 Task: Manage the "Order summary list" page in the site builder.
Action: Mouse moved to (1032, 76)
Screenshot: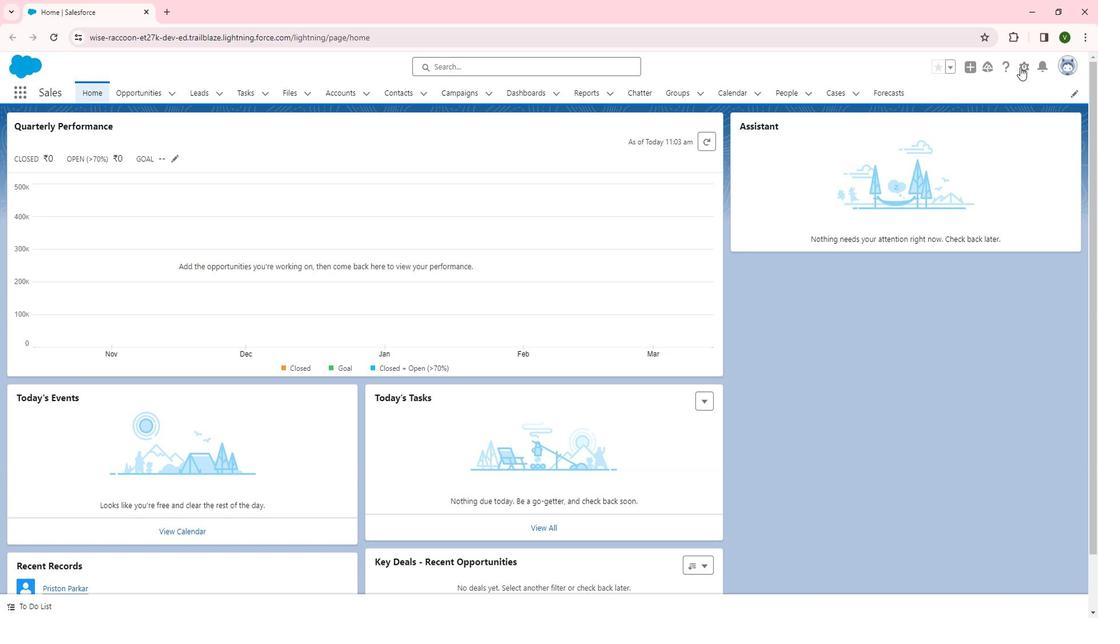 
Action: Mouse pressed left at (1032, 76)
Screenshot: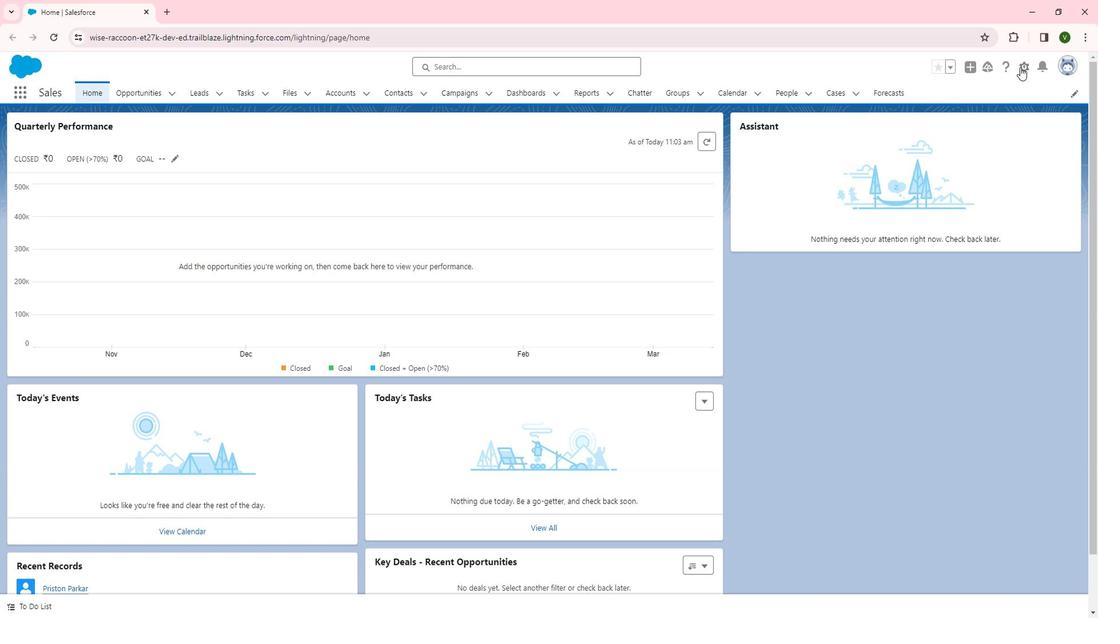 
Action: Mouse moved to (1009, 122)
Screenshot: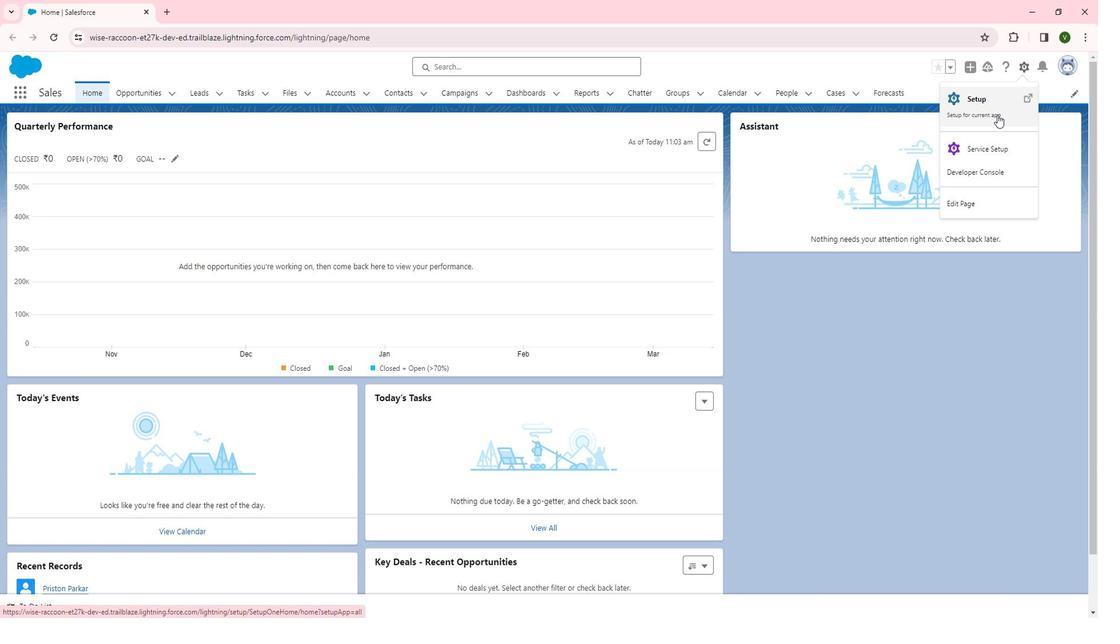 
Action: Mouse pressed left at (1009, 122)
Screenshot: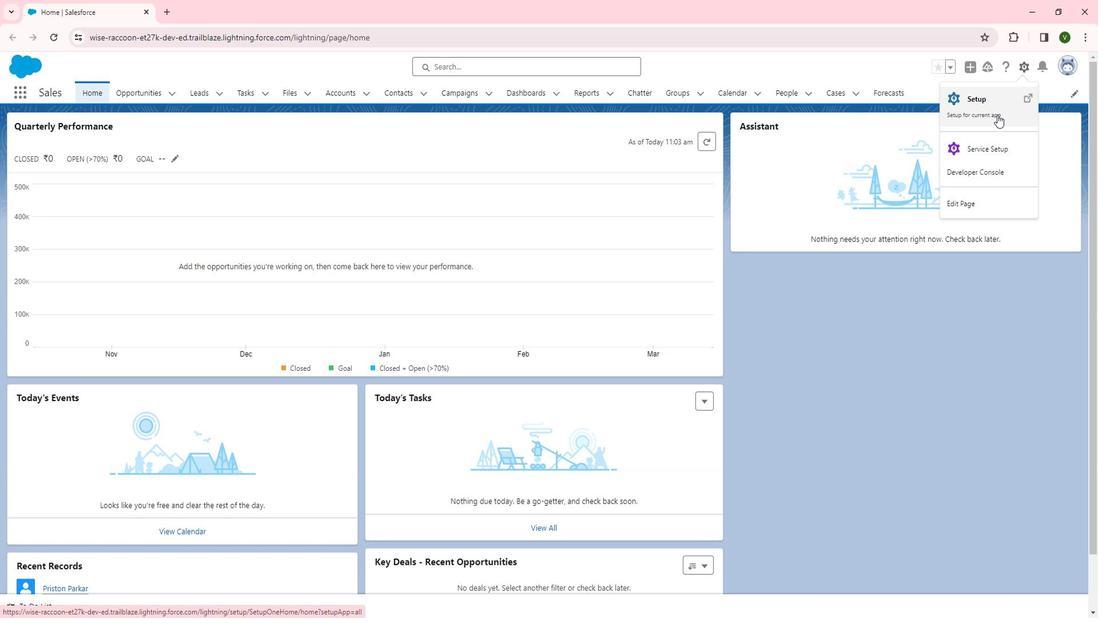 
Action: Mouse moved to (277, 421)
Screenshot: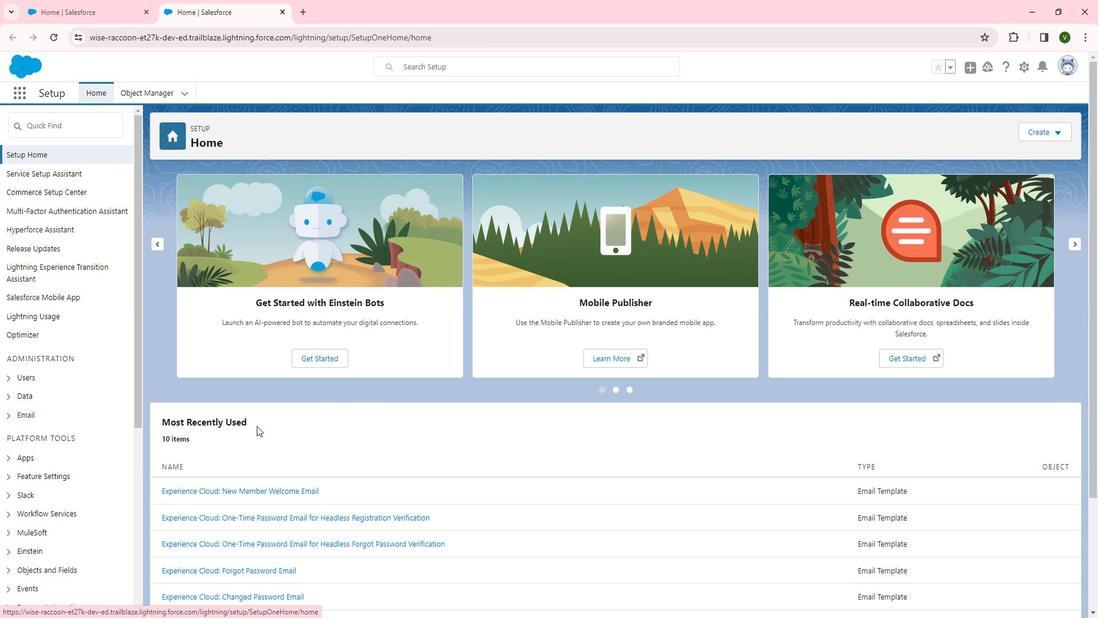 
Action: Mouse scrolled (277, 420) with delta (0, 0)
Screenshot: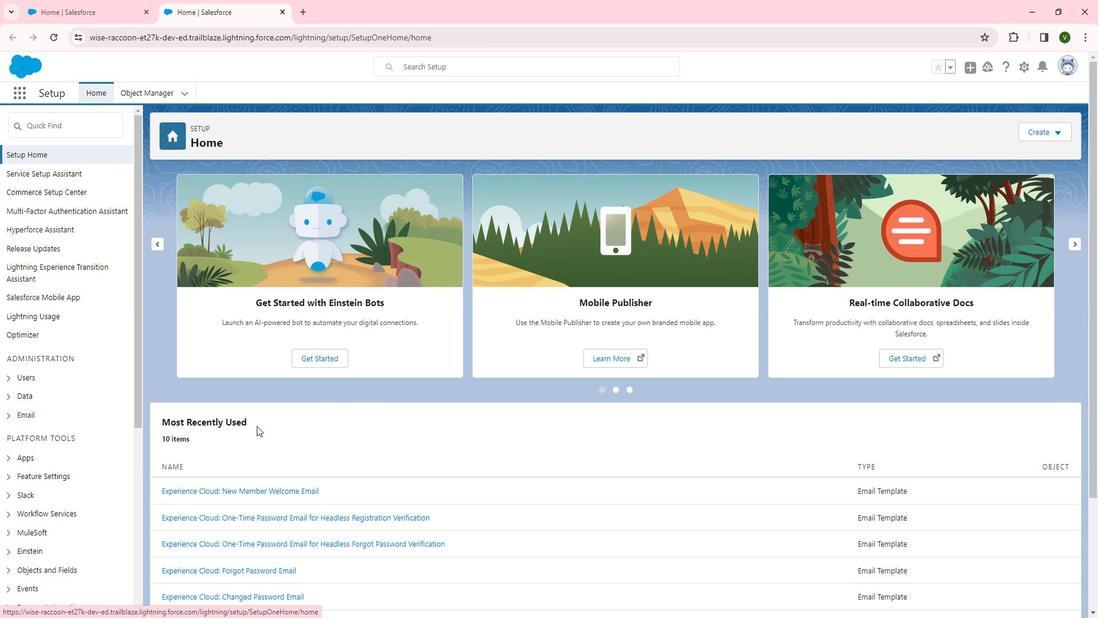 
Action: Mouse moved to (264, 425)
Screenshot: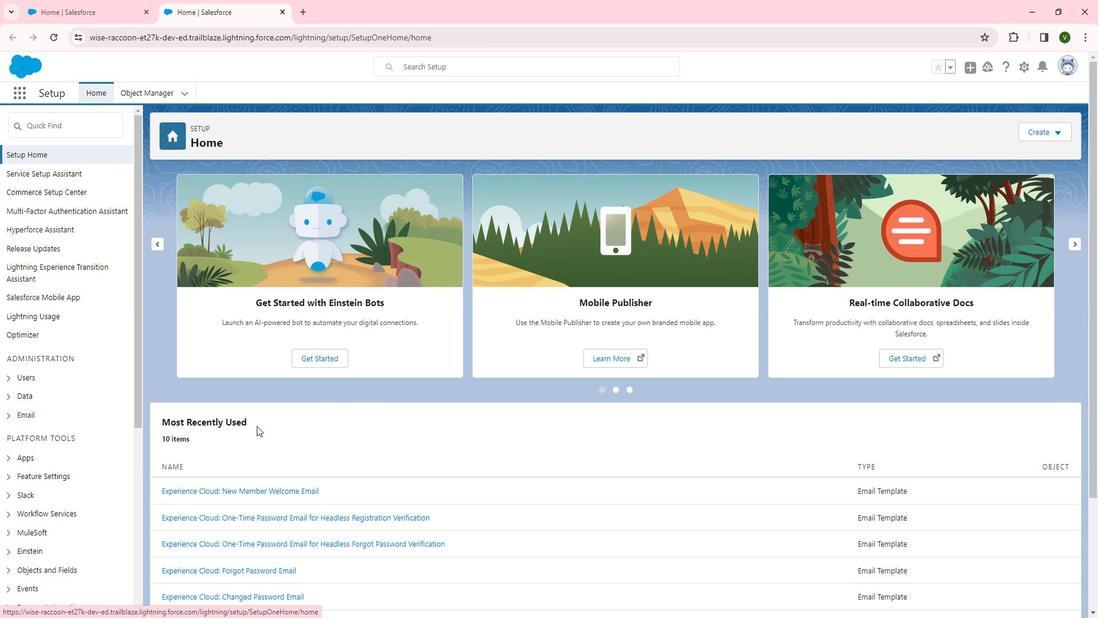 
Action: Mouse scrolled (264, 424) with delta (0, 0)
Screenshot: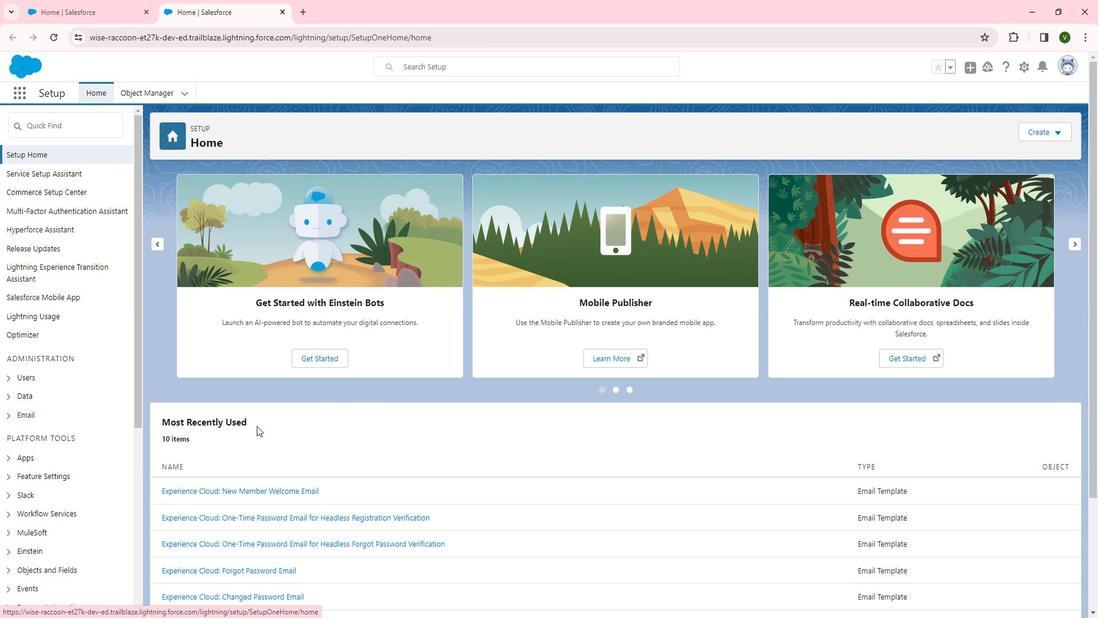 
Action: Mouse moved to (58, 425)
Screenshot: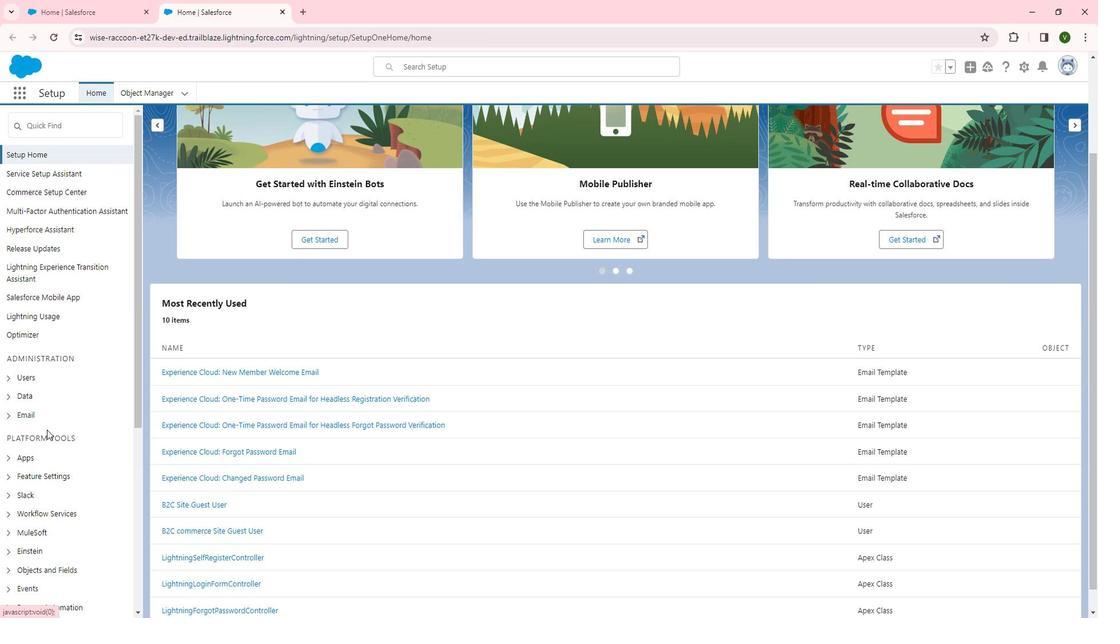 
Action: Mouse scrolled (58, 425) with delta (0, 0)
Screenshot: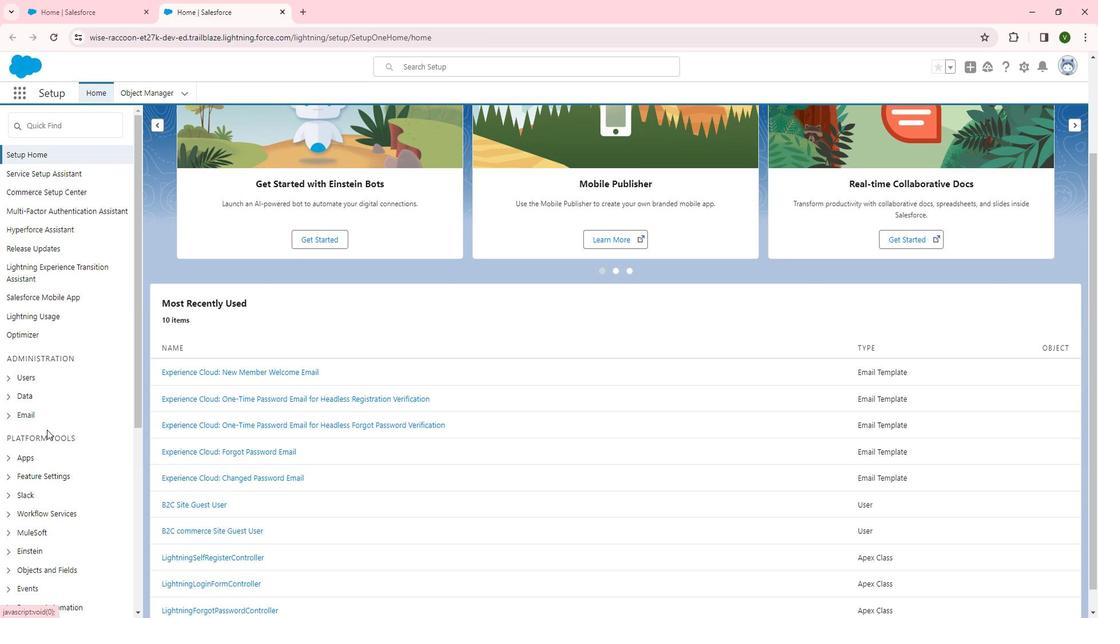 
Action: Mouse scrolled (58, 425) with delta (0, 0)
Screenshot: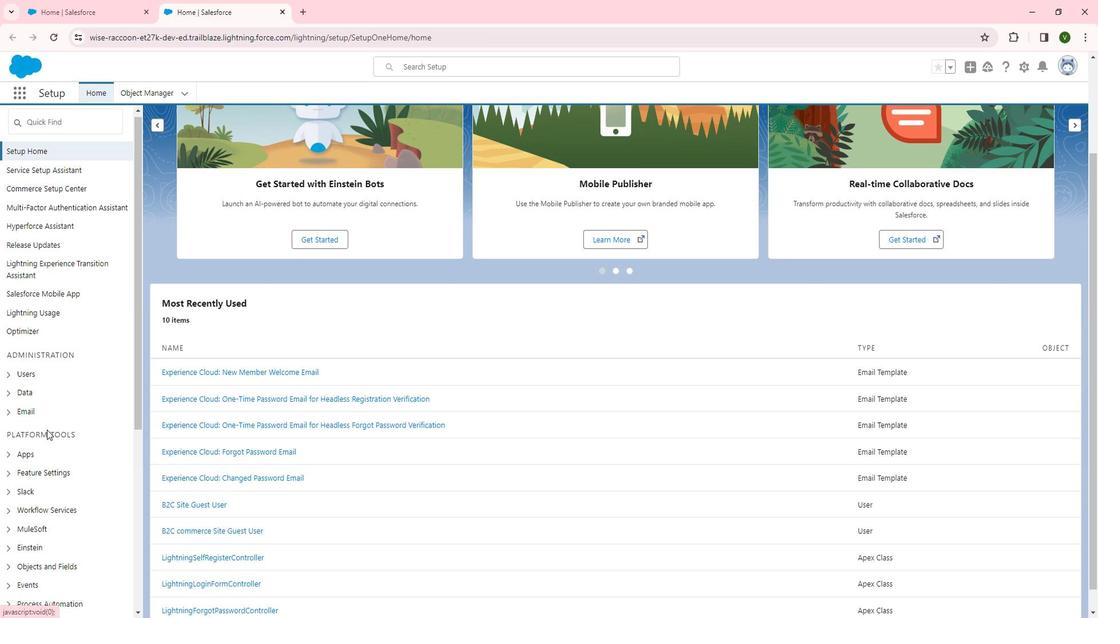
Action: Mouse scrolled (58, 425) with delta (0, 0)
Screenshot: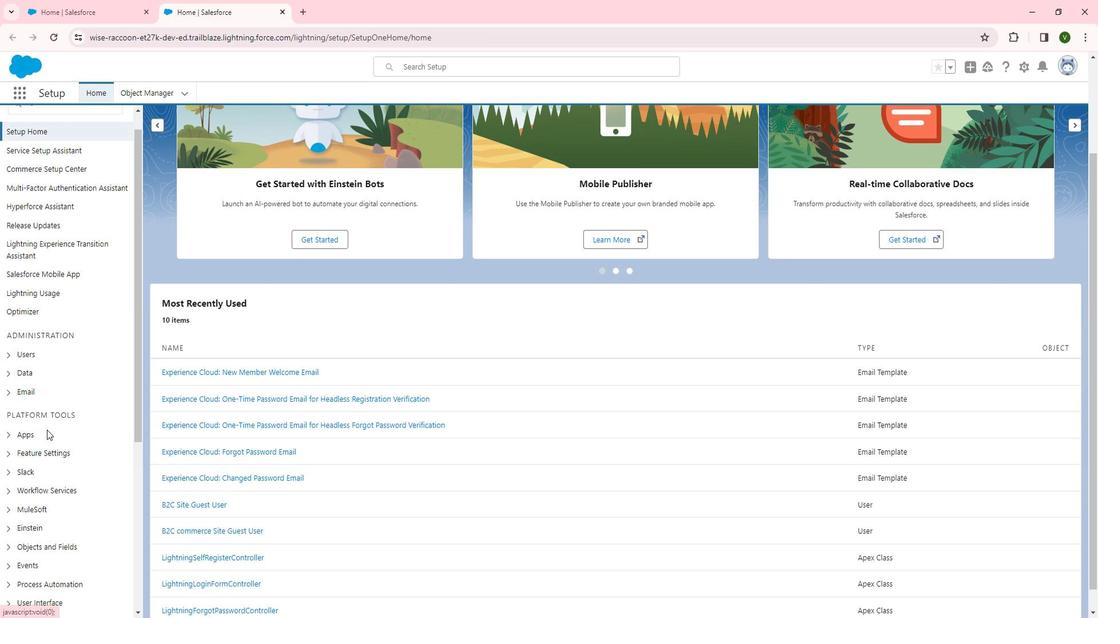 
Action: Mouse moved to (40, 296)
Screenshot: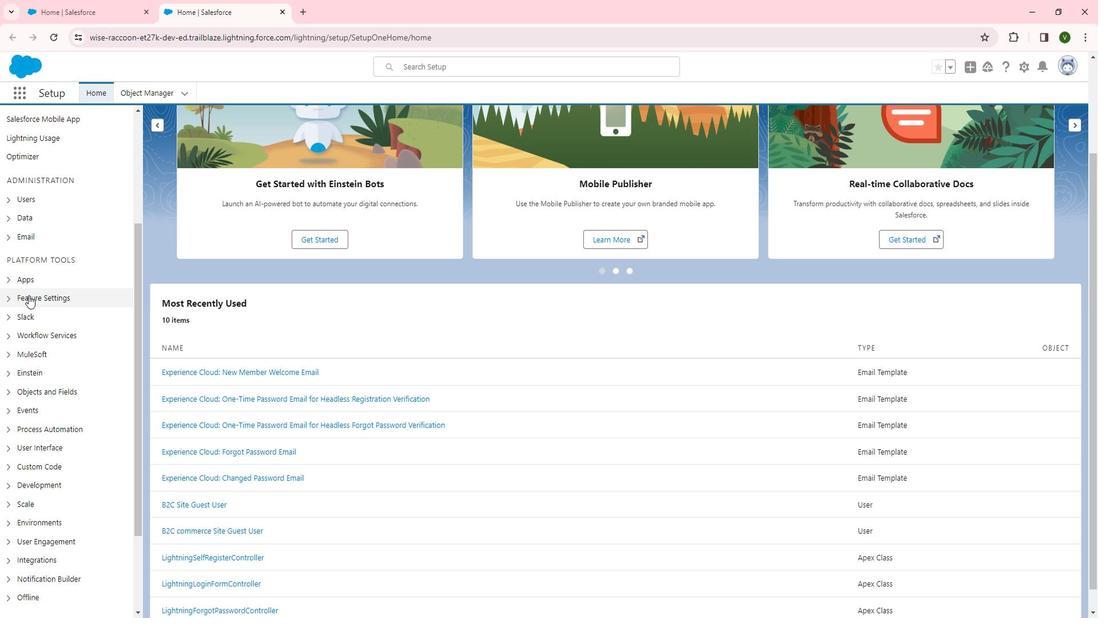 
Action: Mouse pressed left at (40, 296)
Screenshot: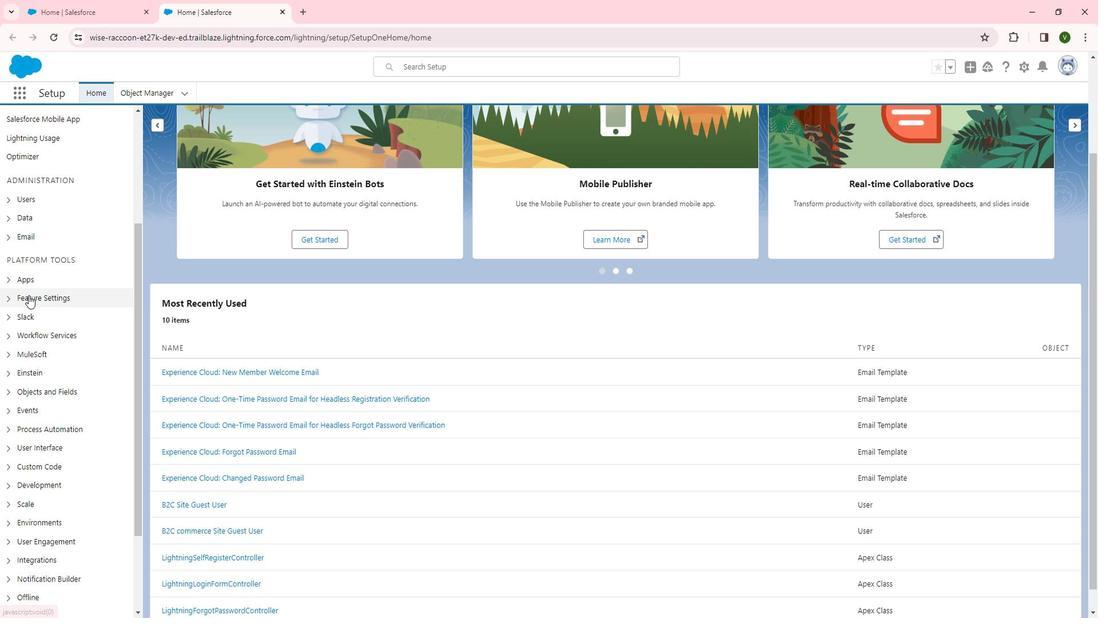 
Action: Mouse moved to (67, 309)
Screenshot: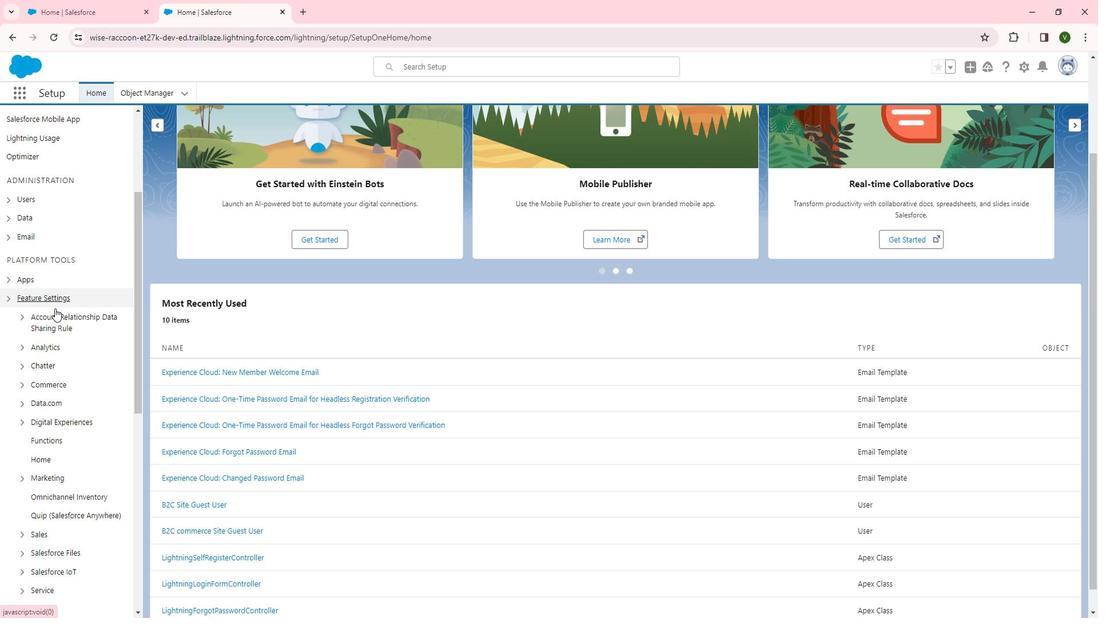 
Action: Mouse scrolled (67, 309) with delta (0, 0)
Screenshot: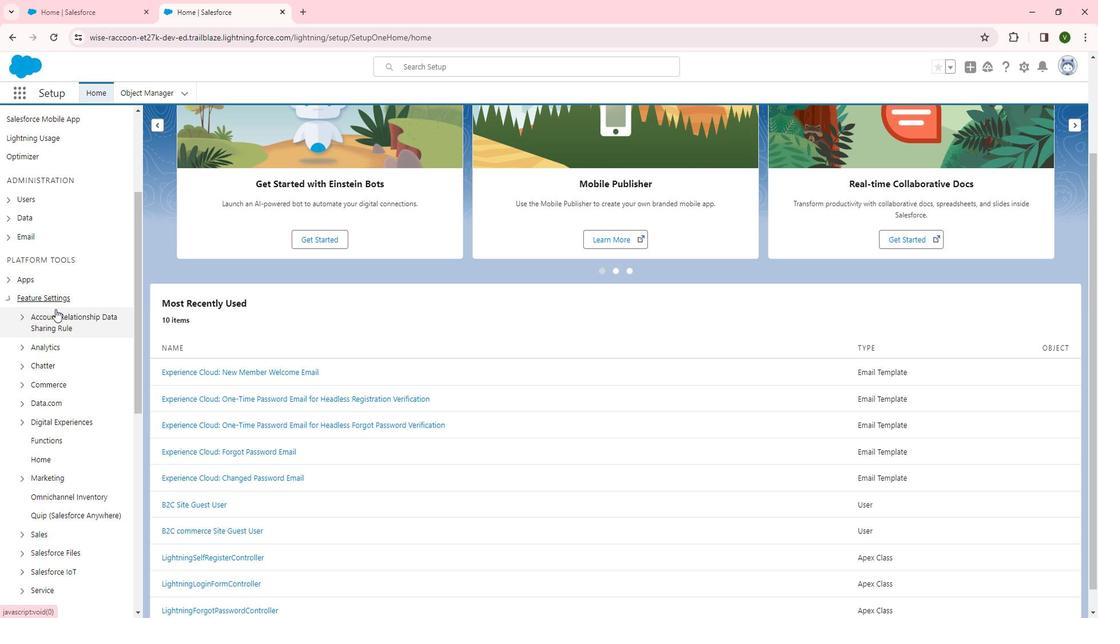 
Action: Mouse scrolled (67, 309) with delta (0, 0)
Screenshot: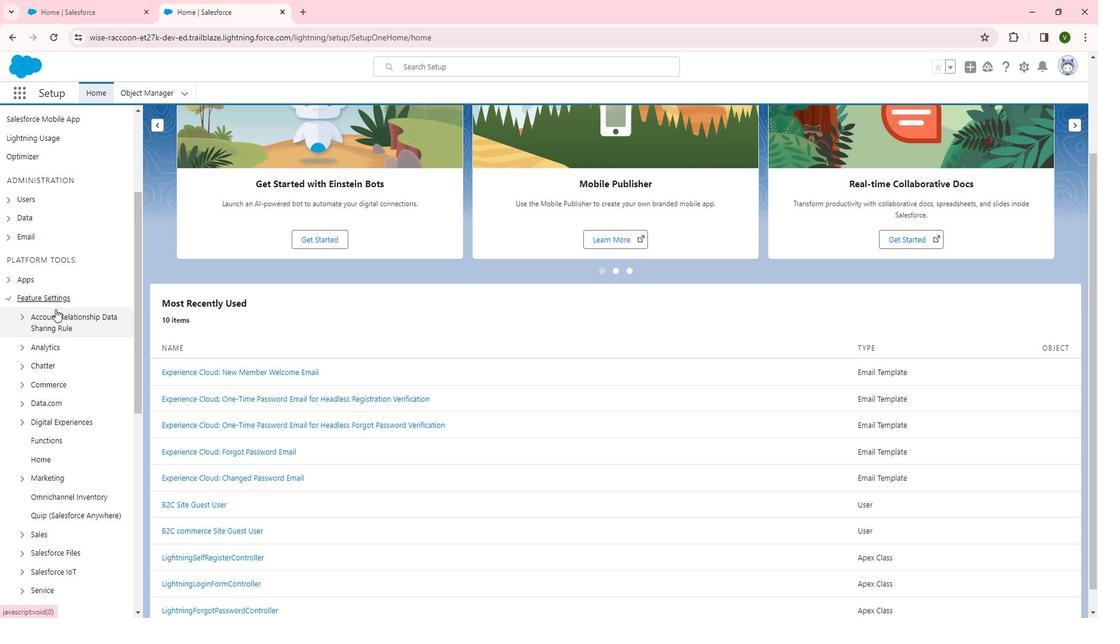 
Action: Mouse moved to (58, 300)
Screenshot: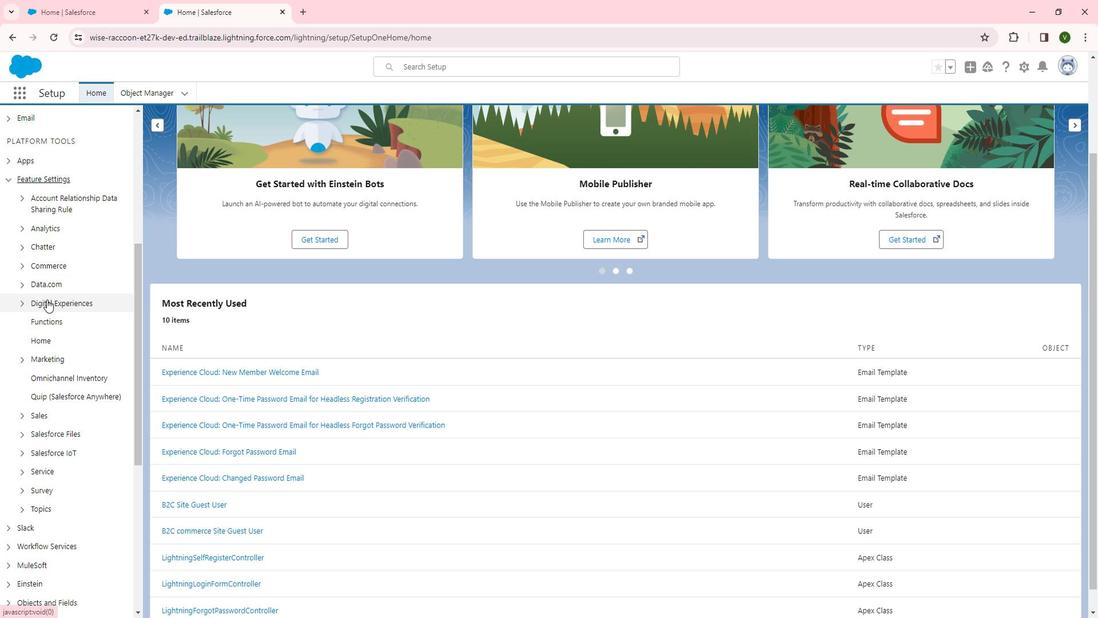 
Action: Mouse pressed left at (58, 300)
Screenshot: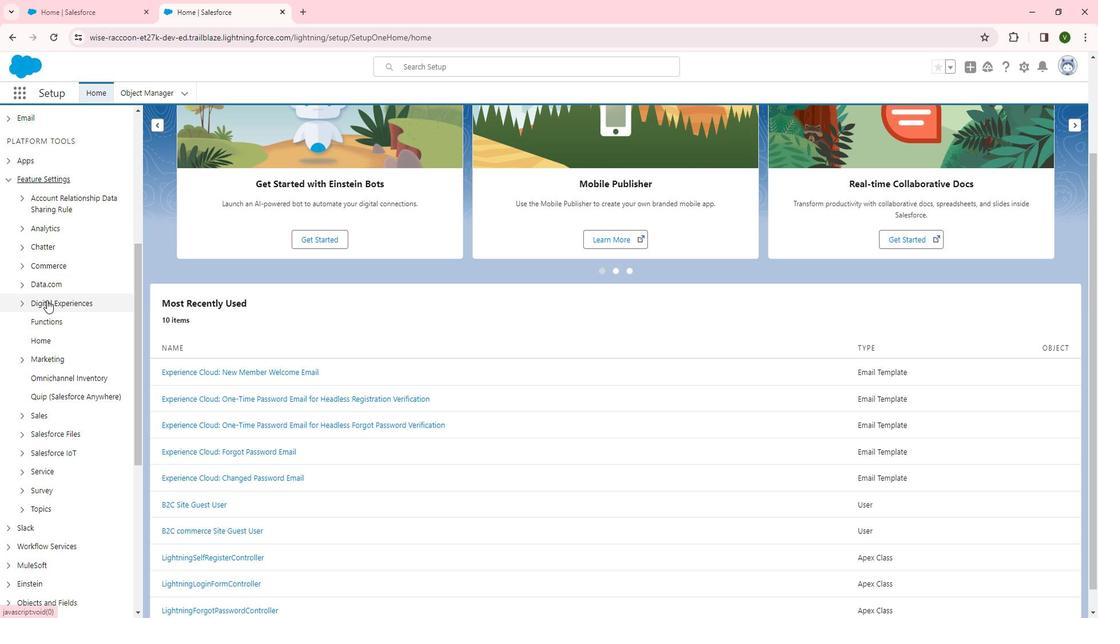 
Action: Mouse moved to (62, 317)
Screenshot: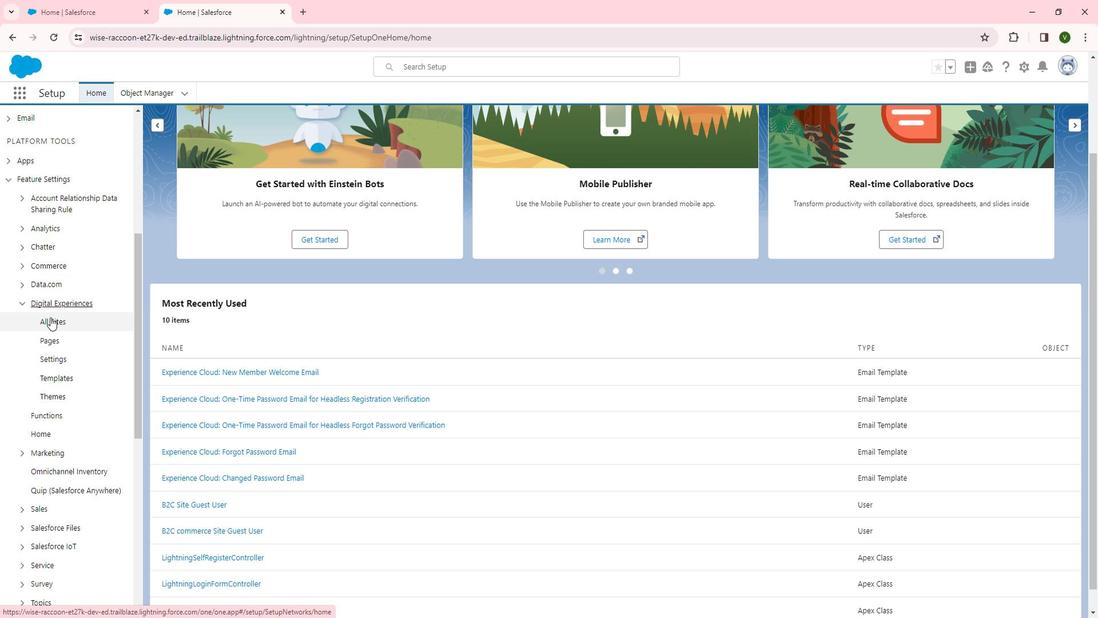
Action: Mouse pressed left at (62, 317)
Screenshot: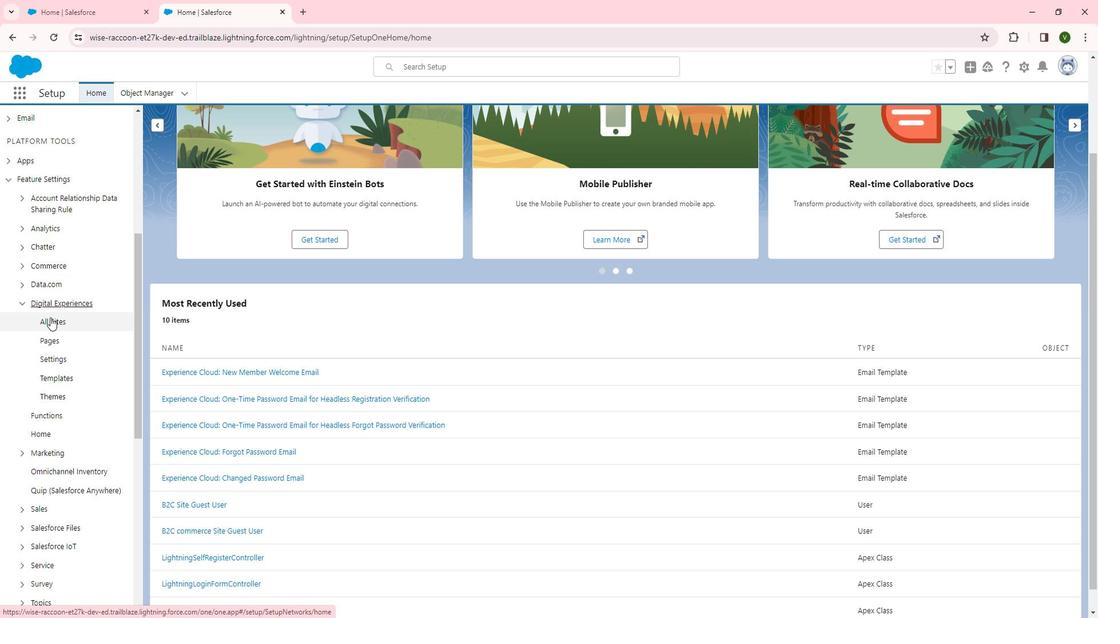
Action: Mouse moved to (209, 276)
Screenshot: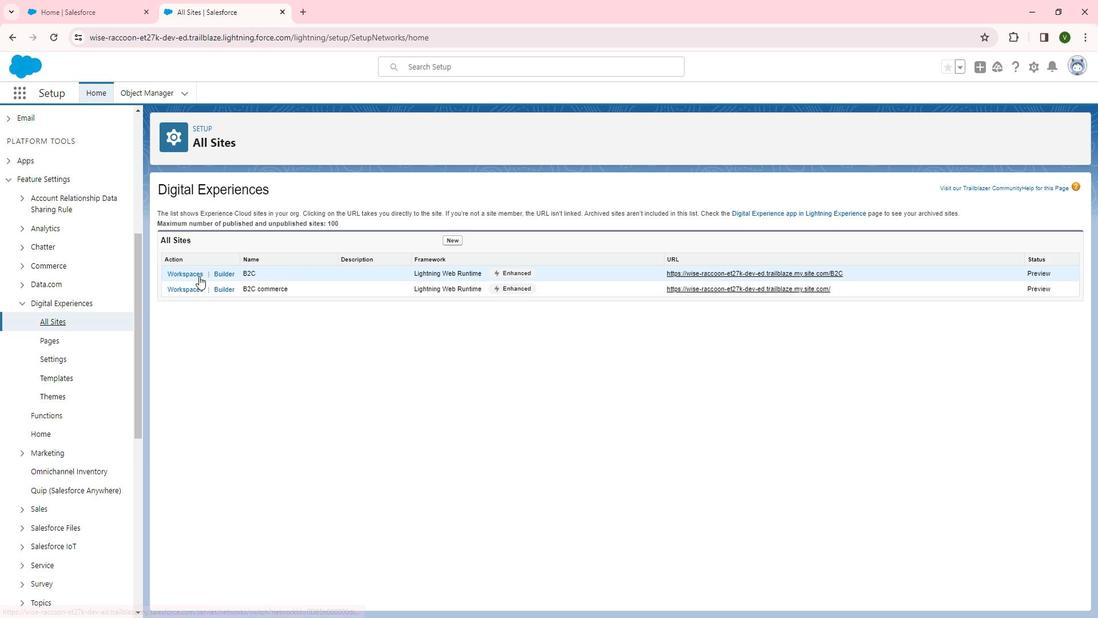 
Action: Mouse pressed left at (209, 276)
Screenshot: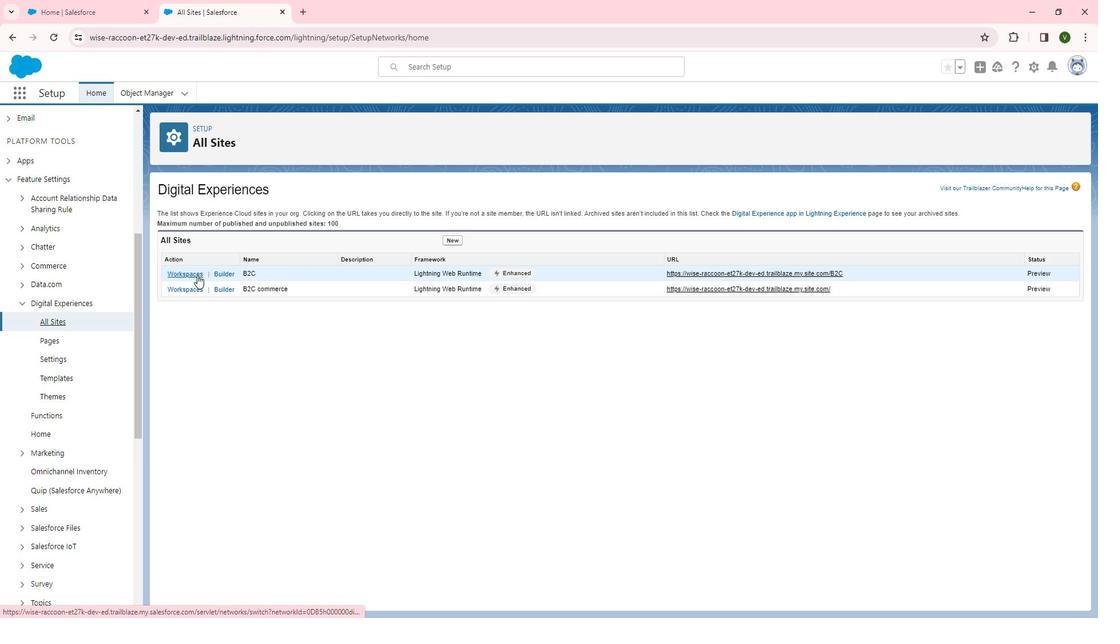 
Action: Mouse moved to (149, 264)
Screenshot: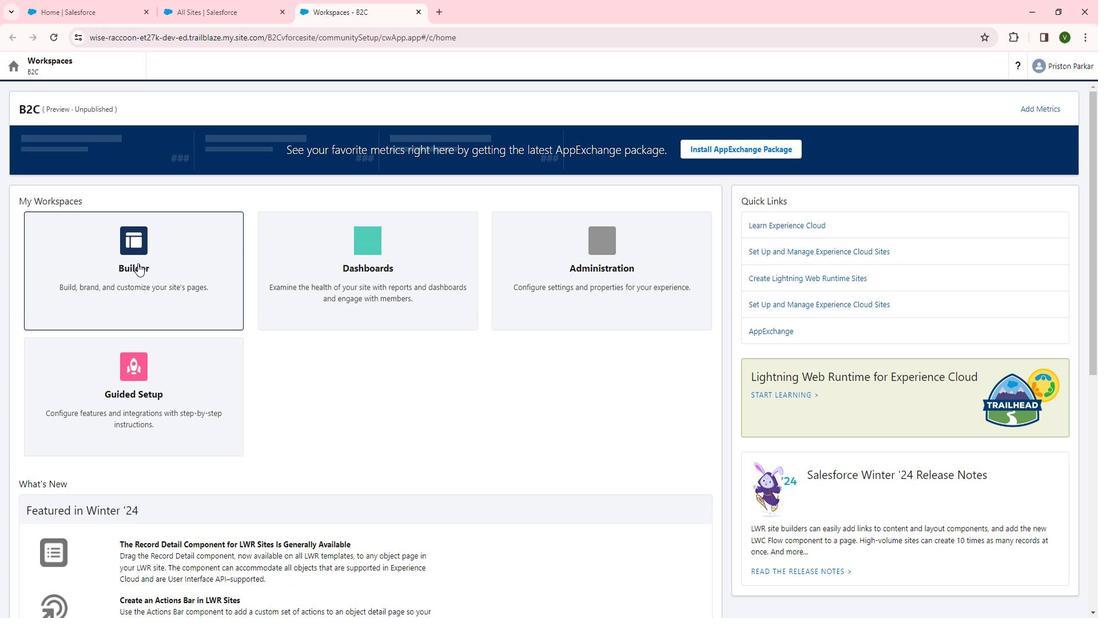 
Action: Mouse pressed left at (149, 264)
Screenshot: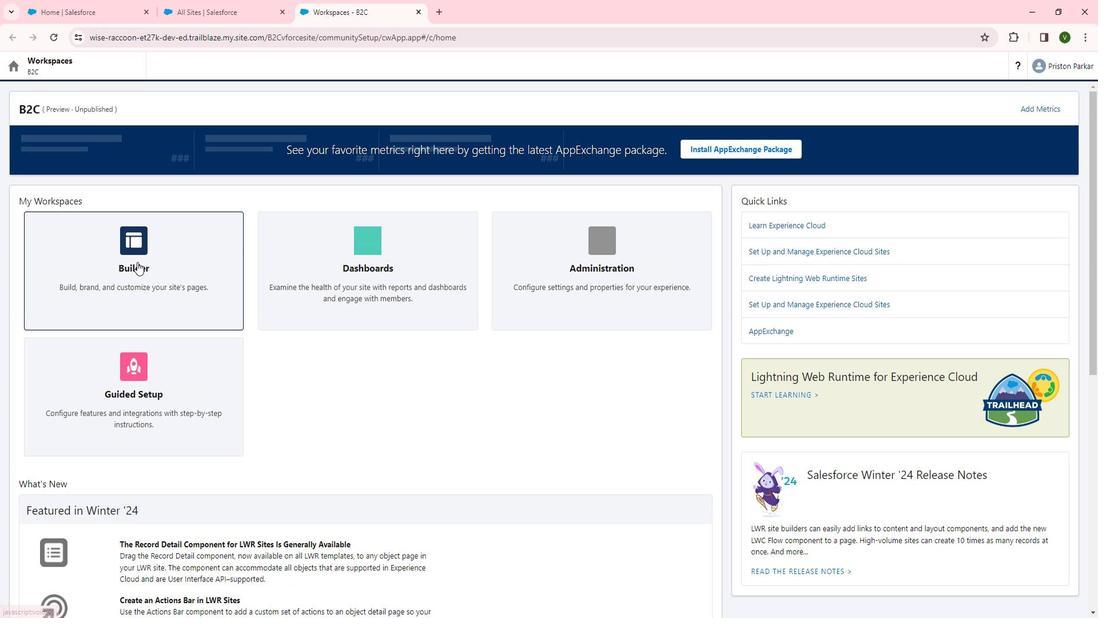 
Action: Mouse moved to (108, 84)
Screenshot: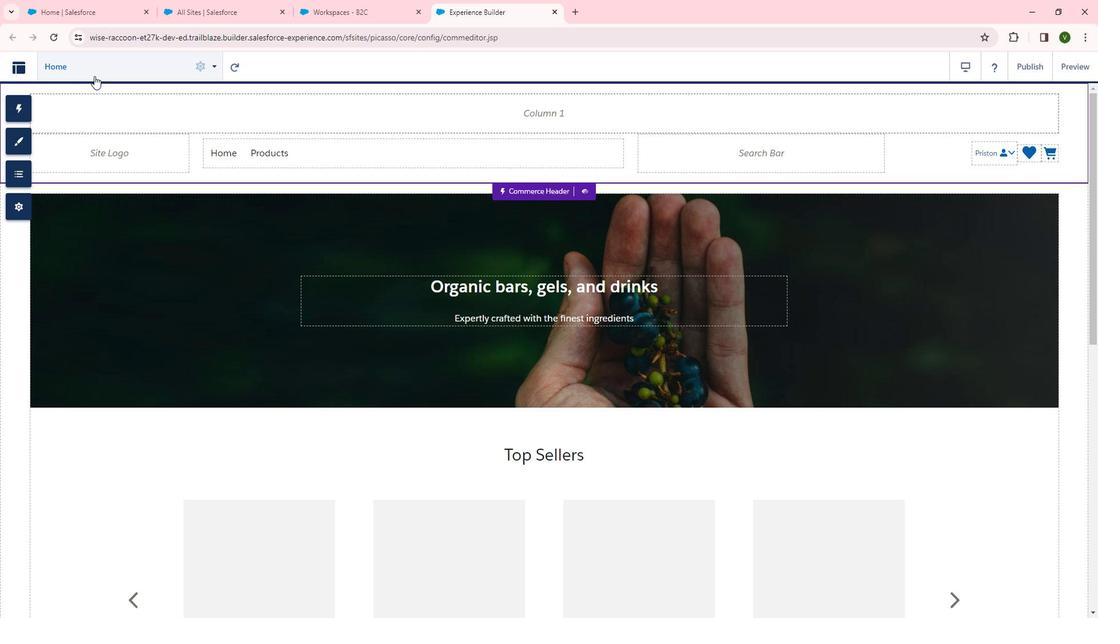 
Action: Mouse pressed left at (108, 84)
Screenshot: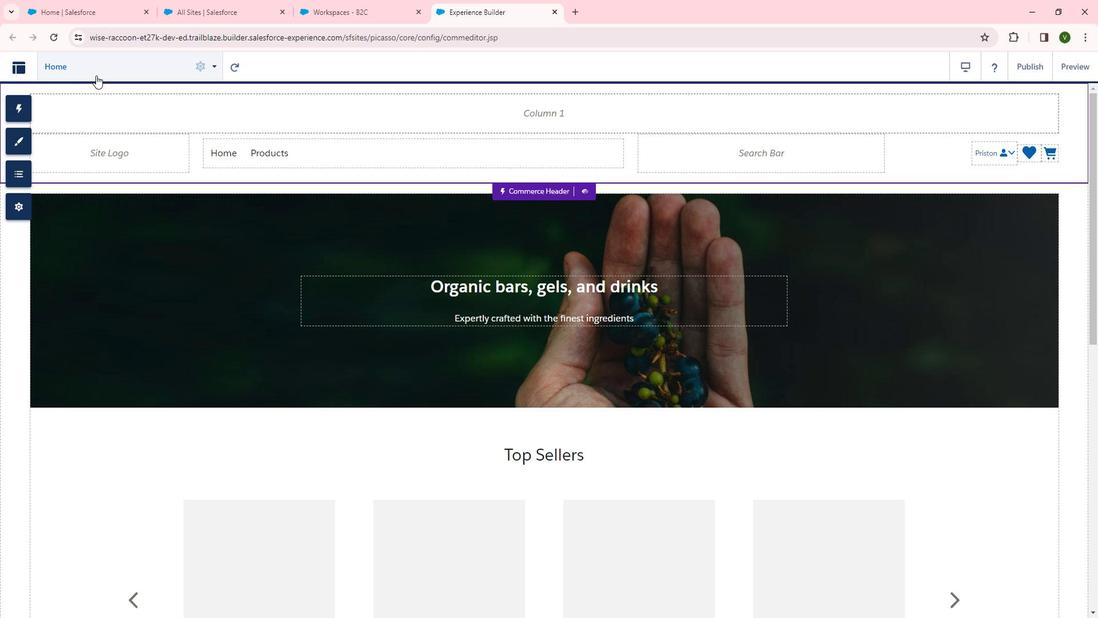 
Action: Mouse moved to (63, 456)
Screenshot: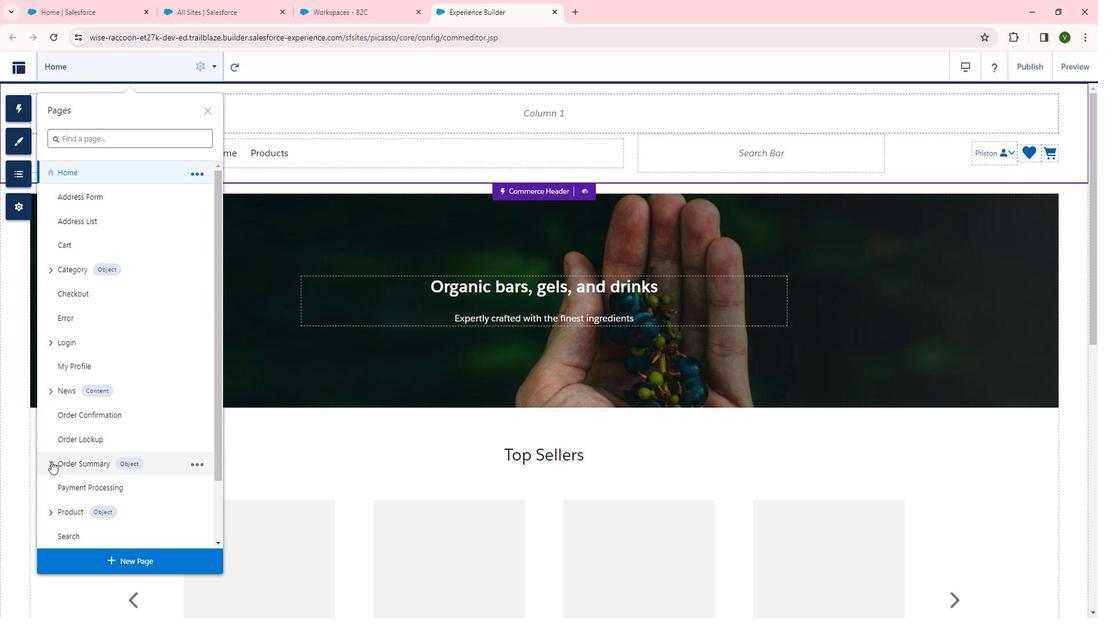 
Action: Mouse pressed left at (63, 456)
Screenshot: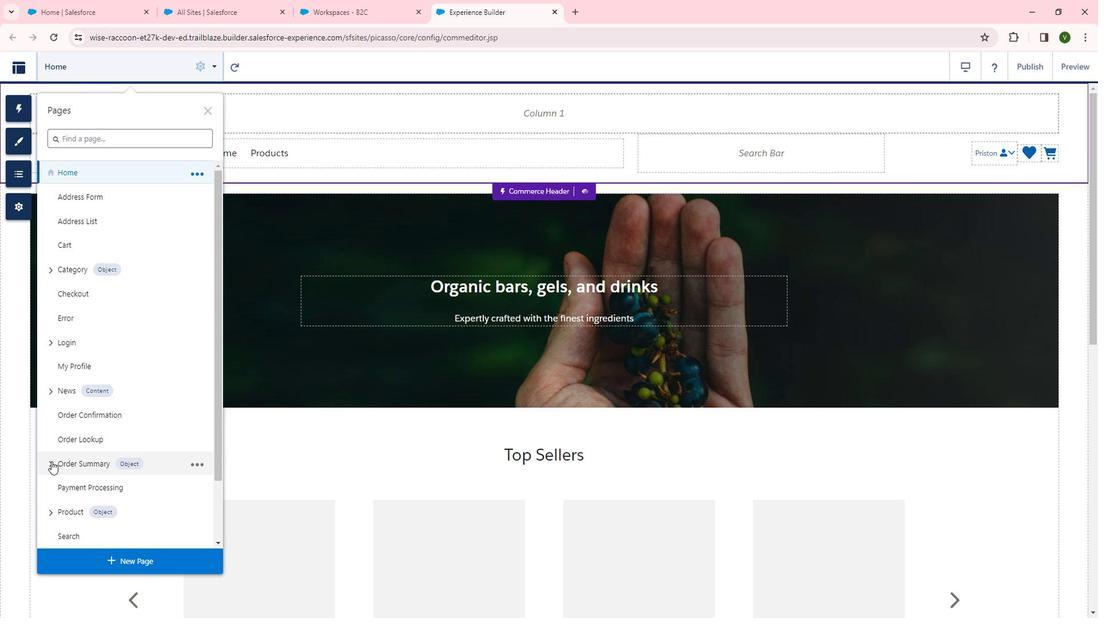 
Action: Mouse moved to (101, 450)
Screenshot: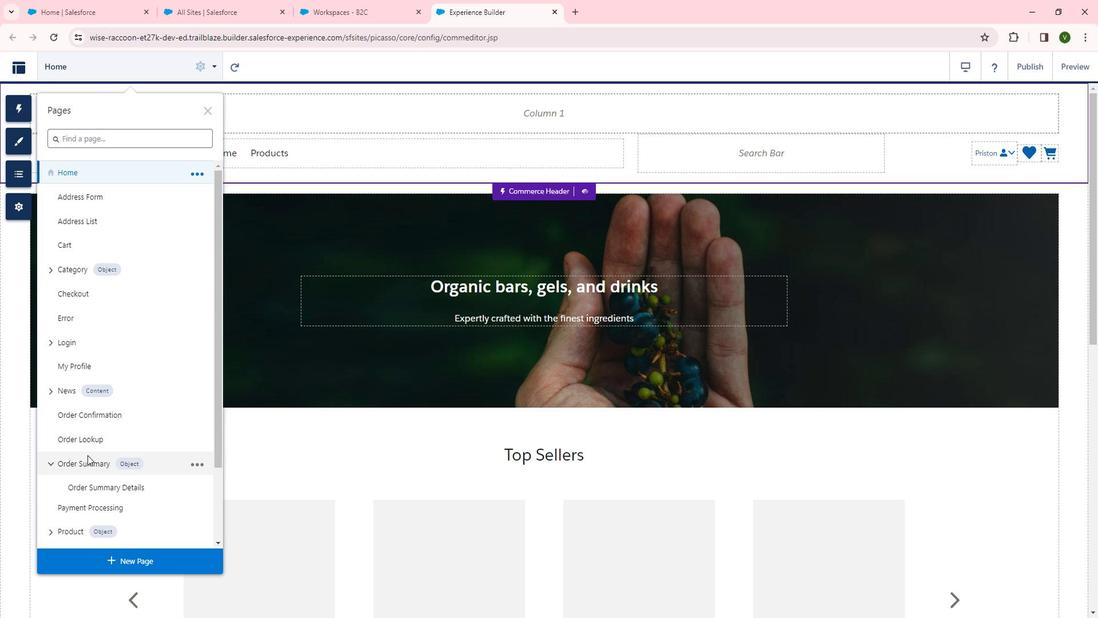 
Action: Mouse scrolled (101, 449) with delta (0, 0)
Screenshot: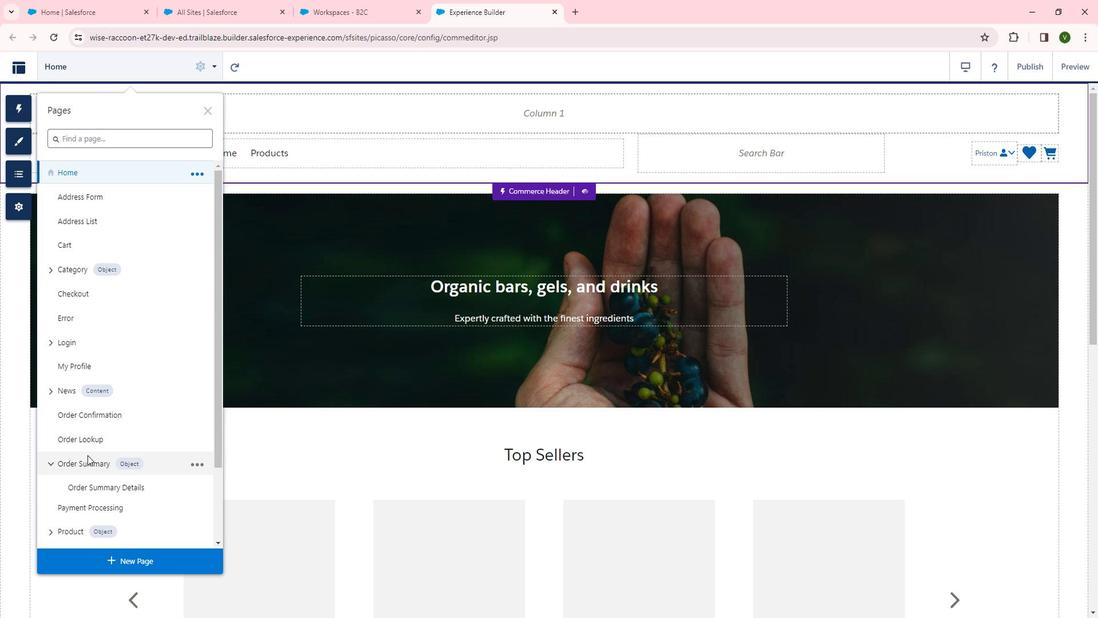 
Action: Mouse moved to (101, 449)
Screenshot: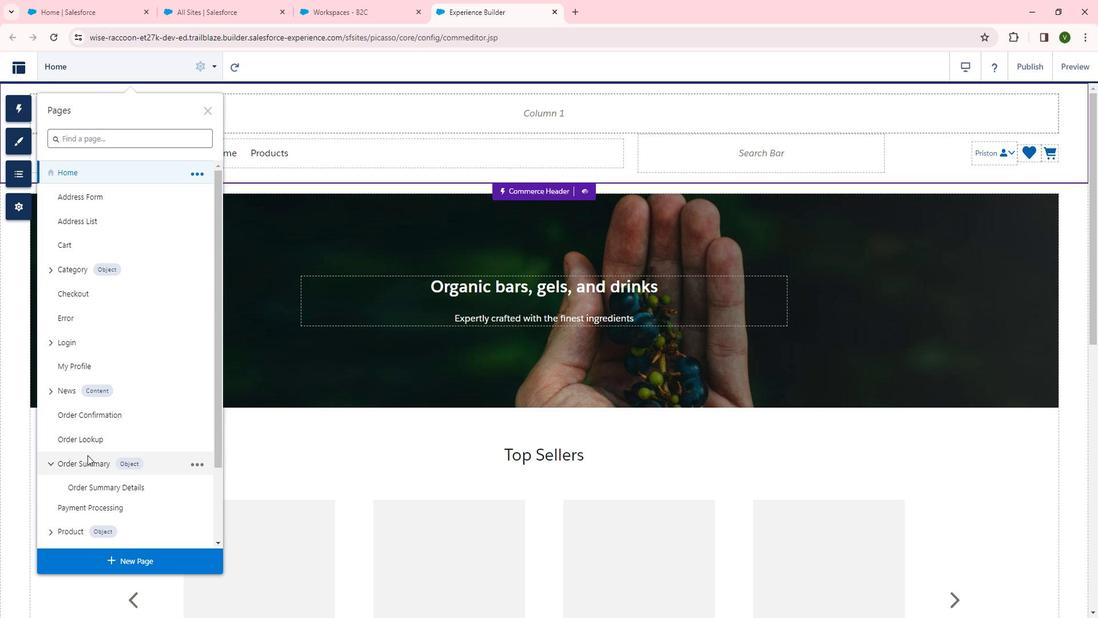 
Action: Mouse scrolled (101, 449) with delta (0, 0)
Screenshot: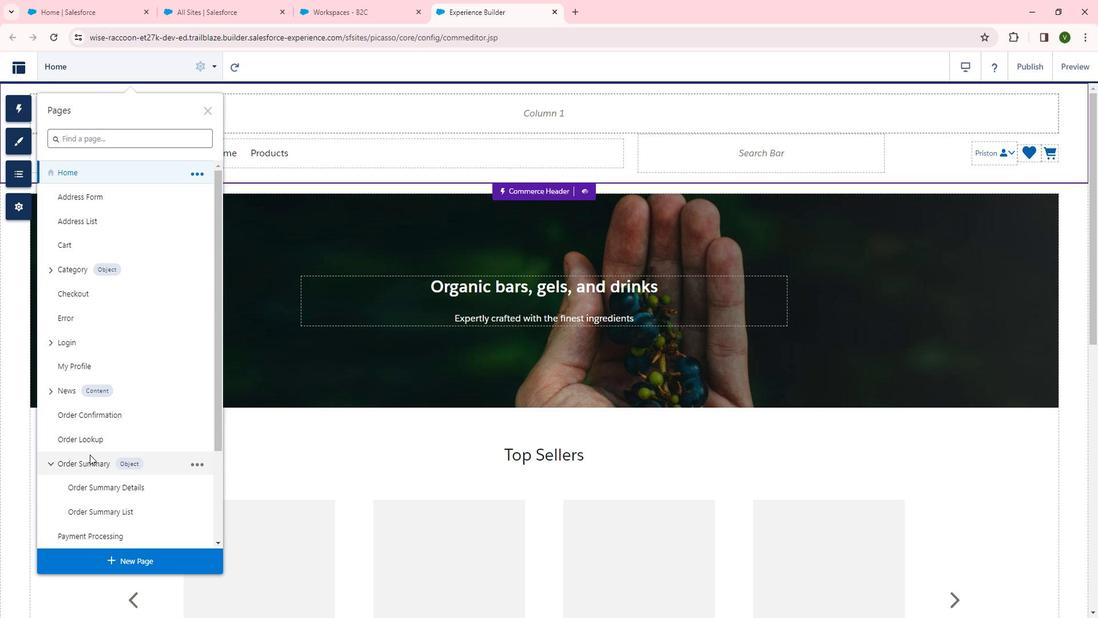 
Action: Mouse moved to (103, 448)
Screenshot: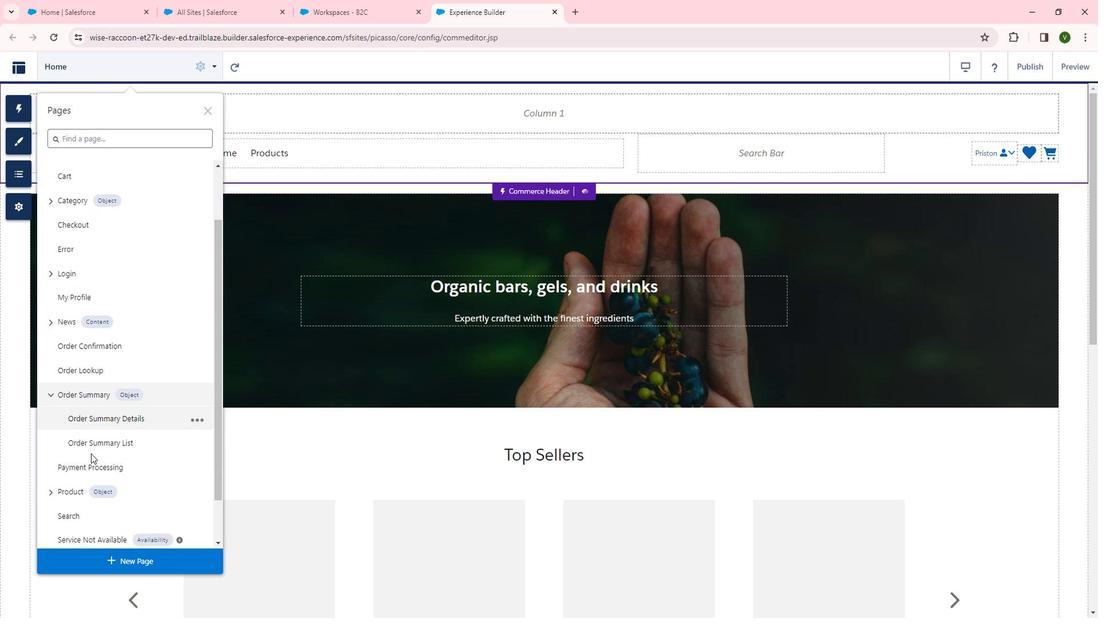 
Action: Mouse scrolled (103, 448) with delta (0, 0)
Screenshot: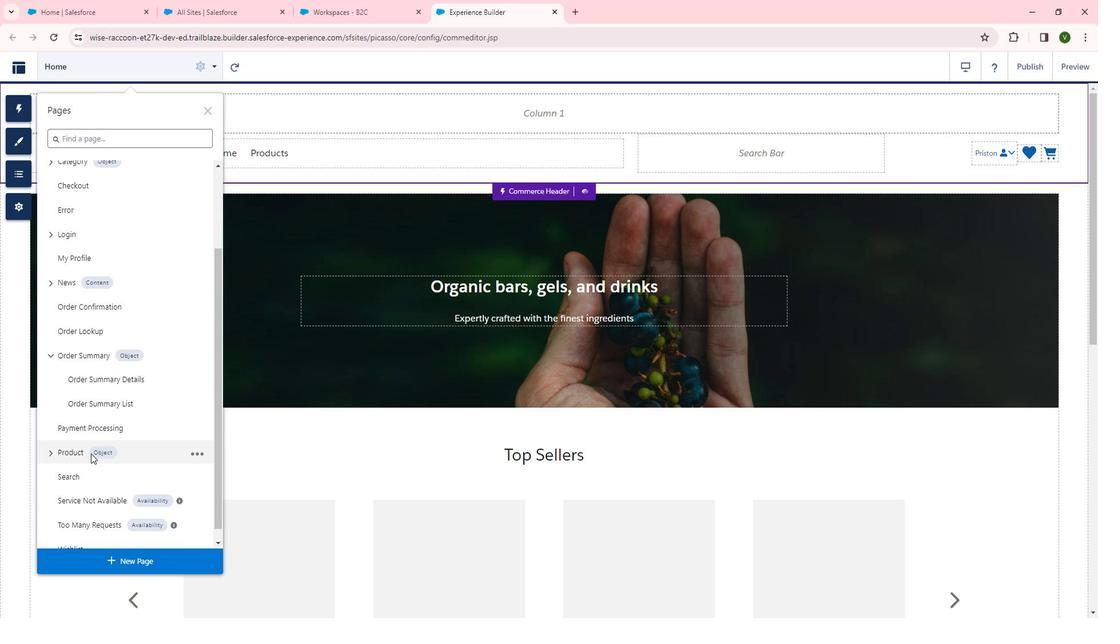 
Action: Mouse moved to (126, 382)
Screenshot: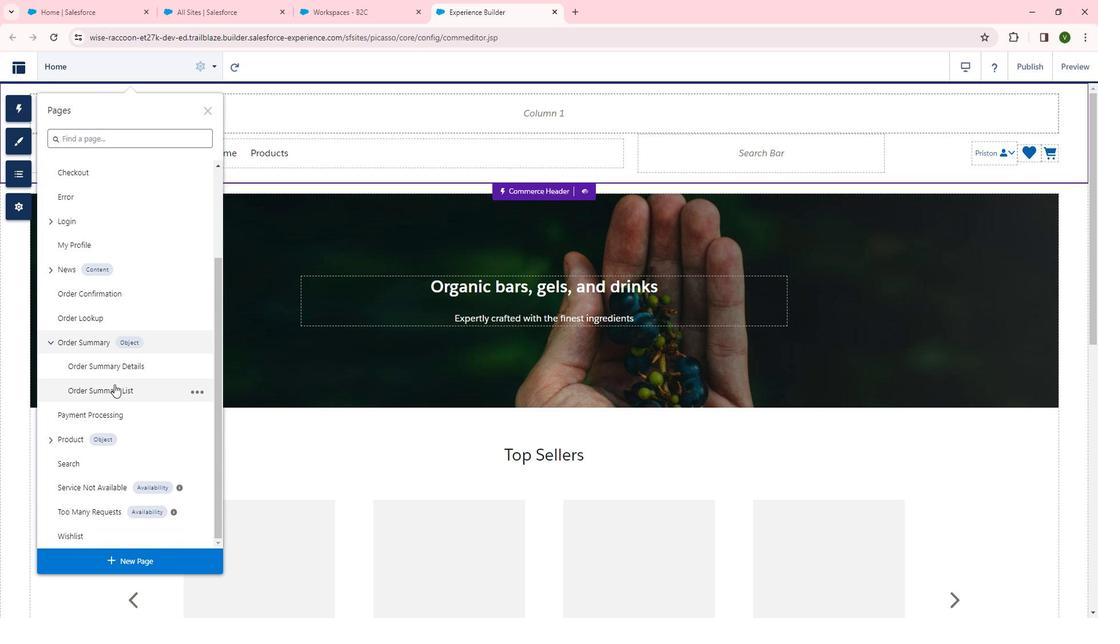 
Action: Mouse pressed left at (126, 382)
Screenshot: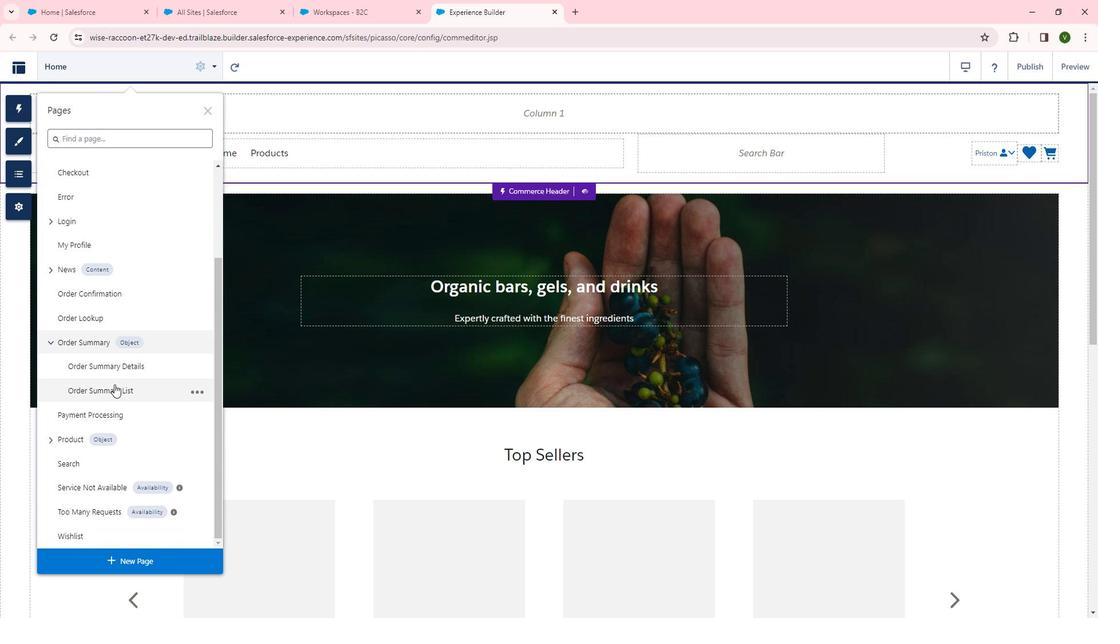 
Action: Mouse moved to (474, 437)
Screenshot: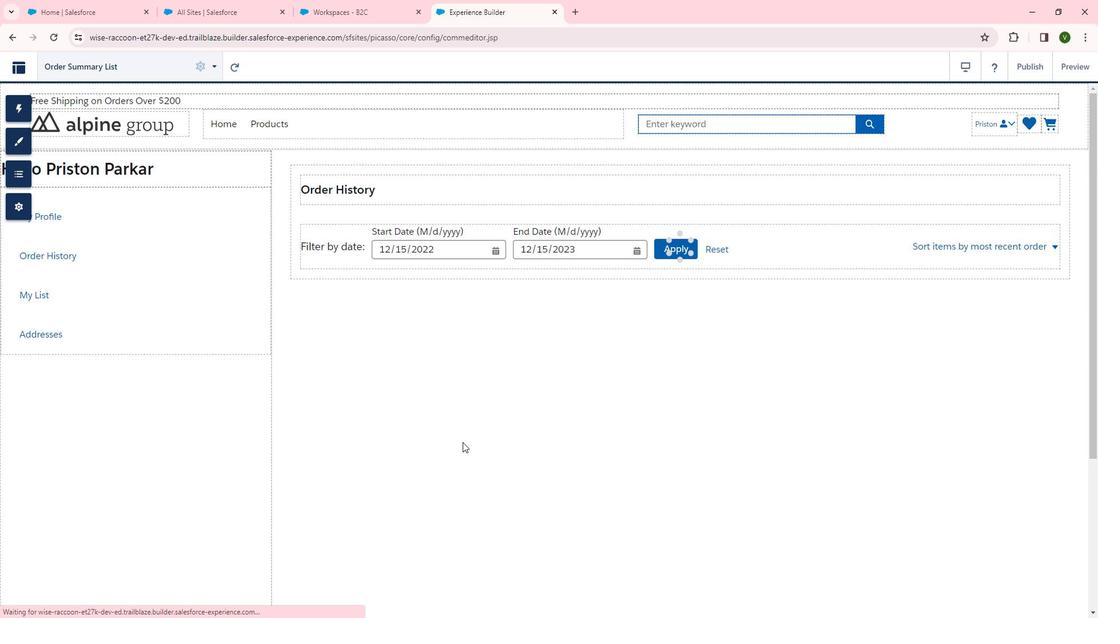 
